 Task: Create New Vendor with Vendor Name: Enable Midstream Partners LP, Billing Address Line1: 9866 Mayfair Ave., Billing Address Line2: North Bergen, Billing Address Line3: TX 77905
Action: Mouse moved to (149, 28)
Screenshot: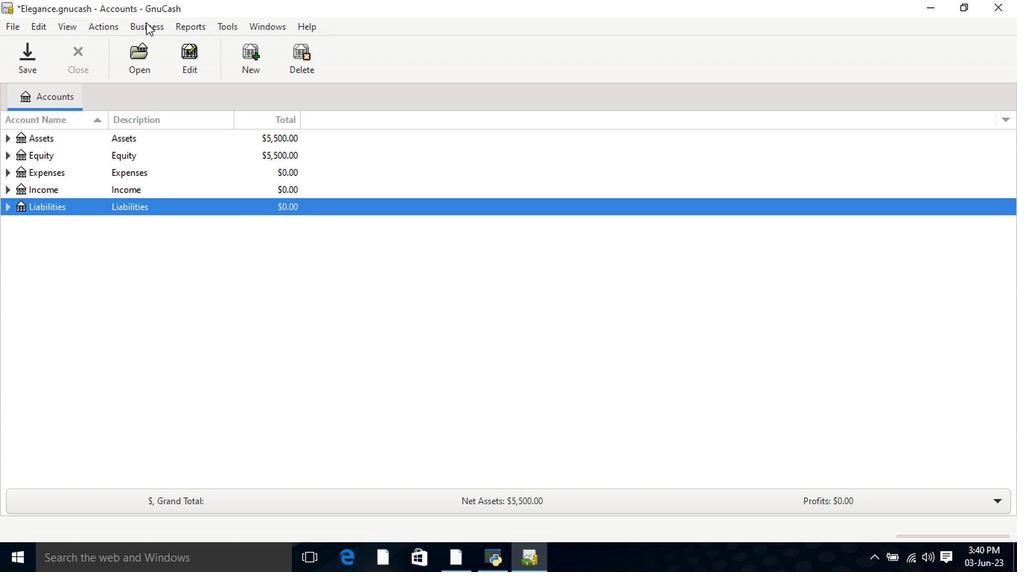 
Action: Mouse pressed left at (149, 28)
Screenshot: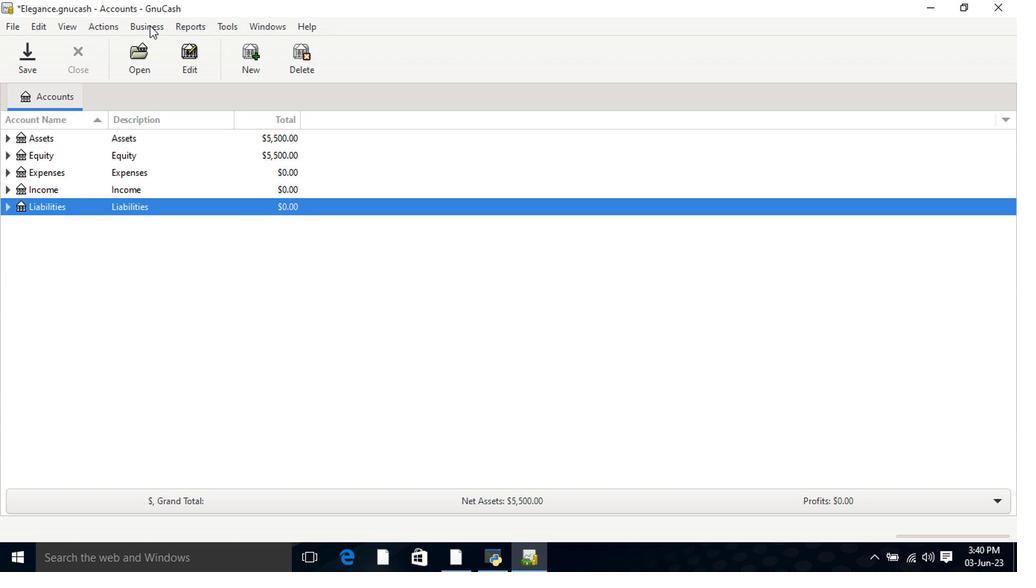 
Action: Mouse moved to (168, 64)
Screenshot: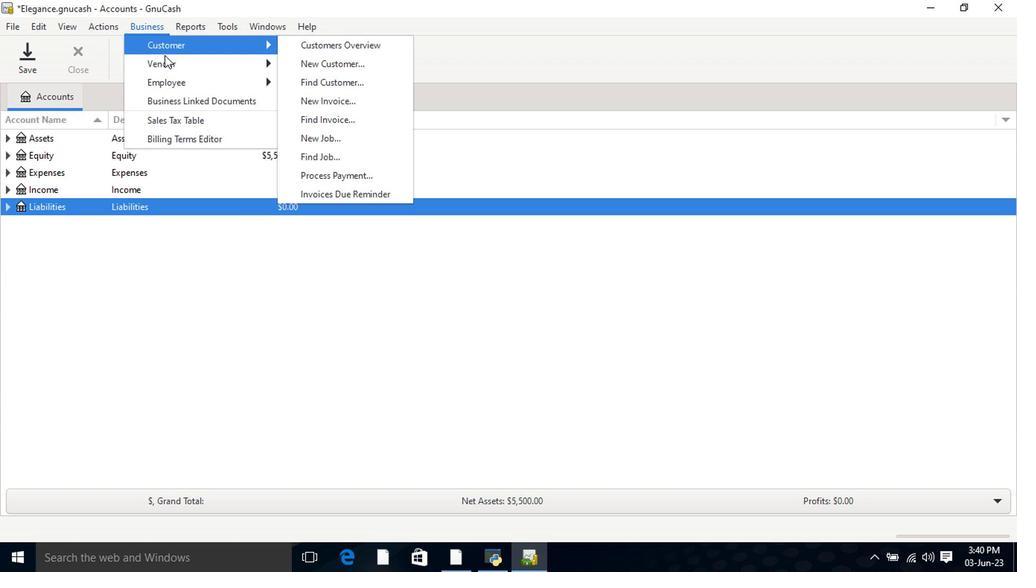 
Action: Mouse pressed left at (168, 64)
Screenshot: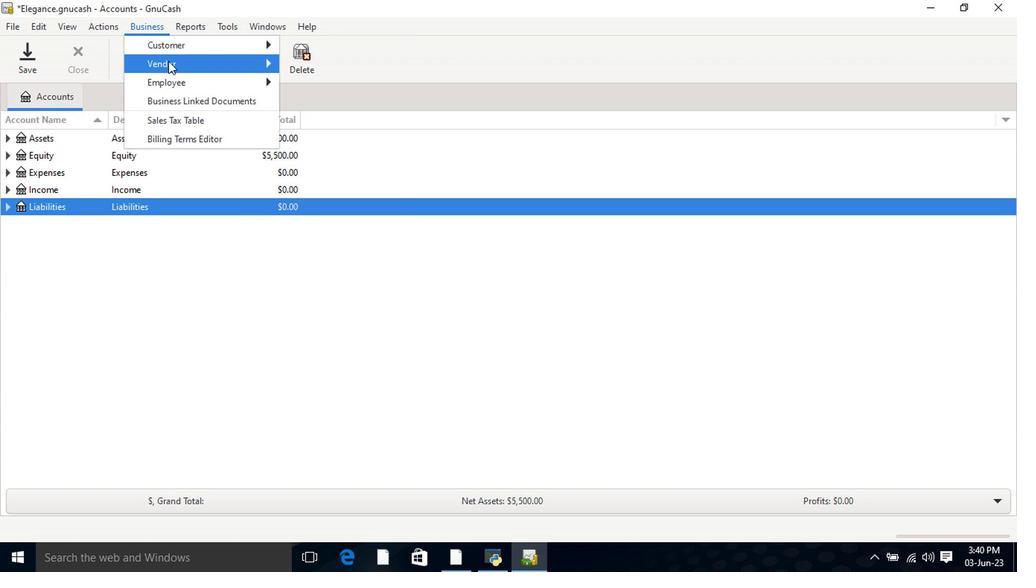 
Action: Mouse moved to (319, 86)
Screenshot: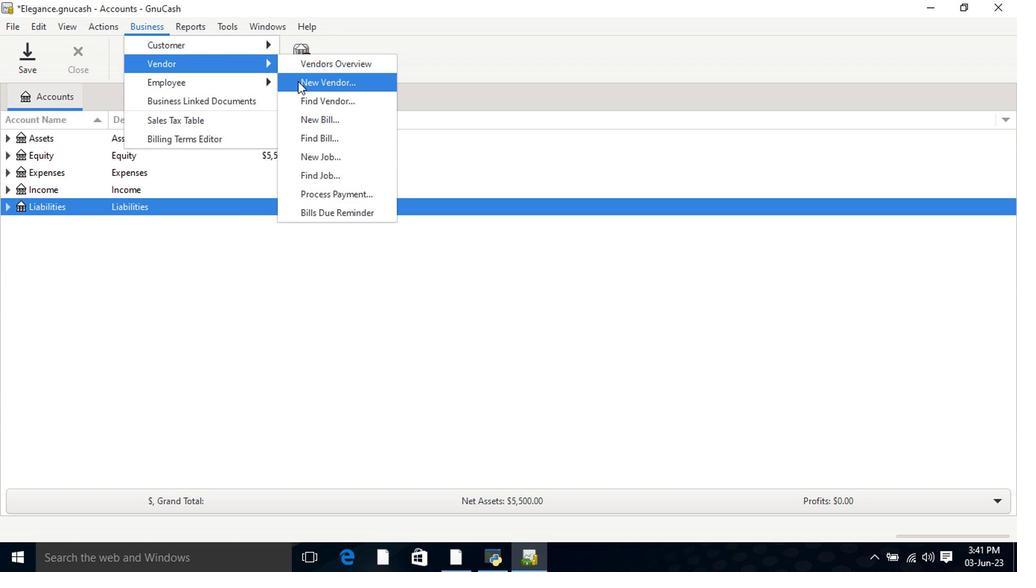 
Action: Mouse pressed left at (319, 86)
Screenshot: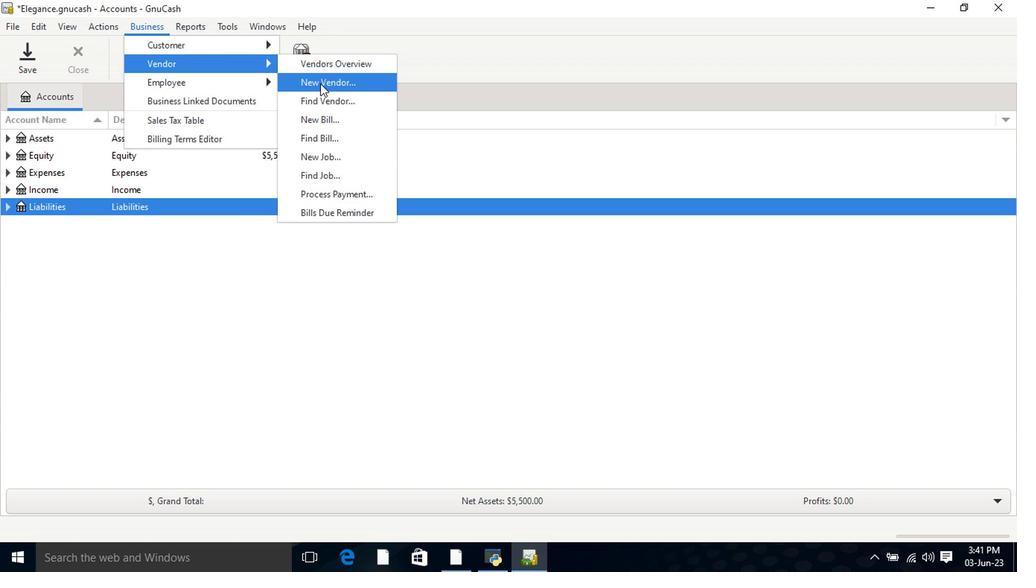 
Action: Mouse moved to (599, 174)
Screenshot: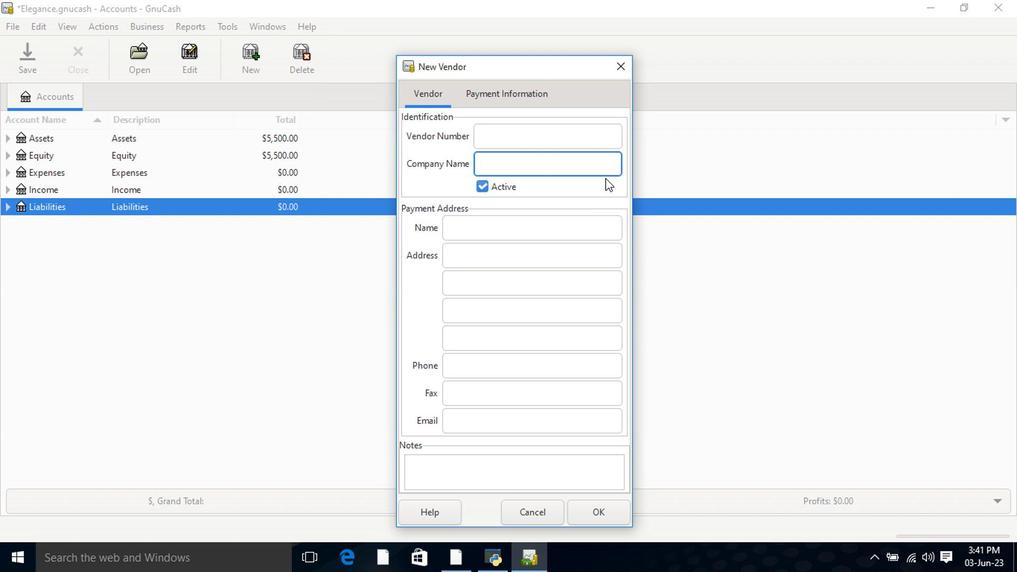 
Action: Key pressed <Key.shift>Enable<Key.space><Key.shift>Midstream<Key.space><Key.shift>Partners<Key.space><Key.shift>L<Key.shift>P<Key.tab><Key.tab><Key.tab>9866<Key.space><Key.shift>Mayfair<Key.space><Key.shift>Ave.<Key.tab><Key.shift>North<Key.space><Key.shift>Beg<Key.backspace>rgen<Key.tab><Key.shift>TX<Key.space>77905
Screenshot: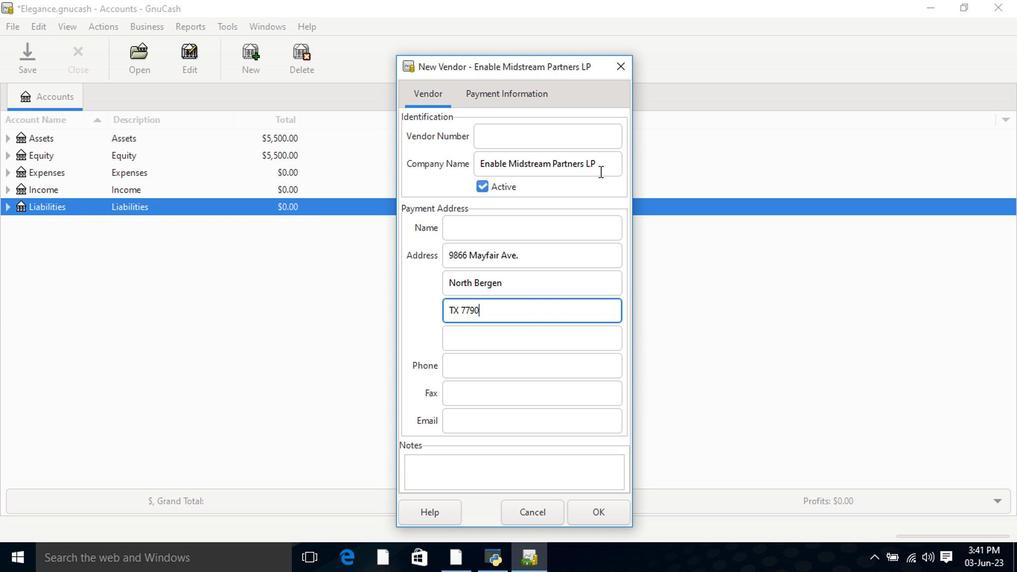 
Action: Mouse moved to (585, 512)
Screenshot: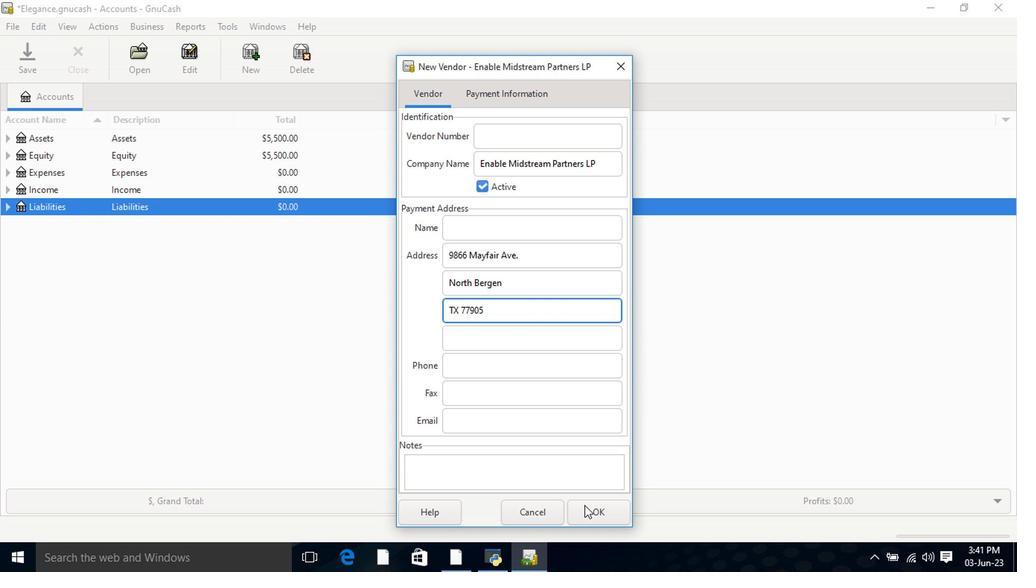 
Action: Mouse pressed left at (585, 512)
Screenshot: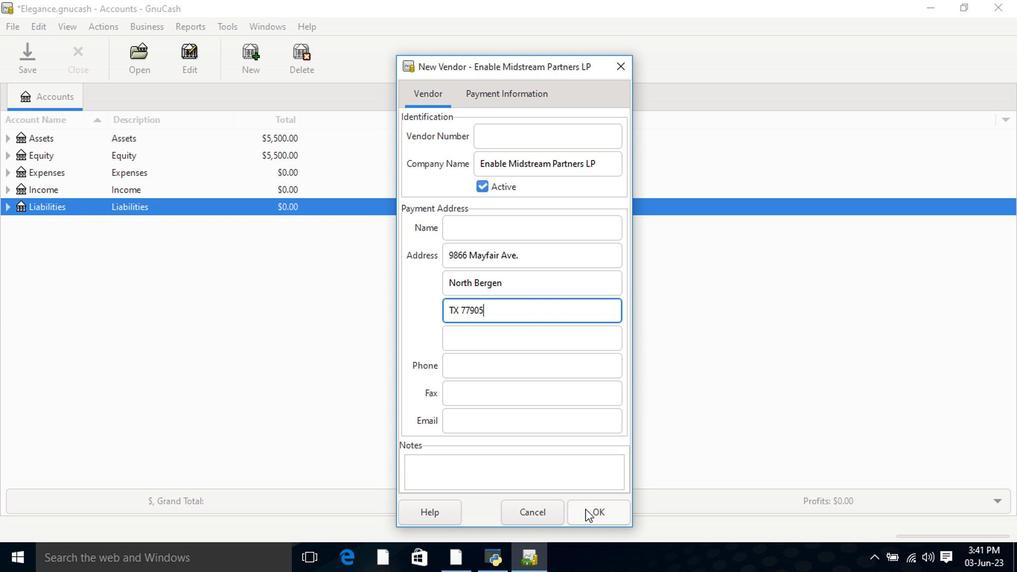
